 Task: Add filter "Any" in request date.
Action: Mouse moved to (267, 166)
Screenshot: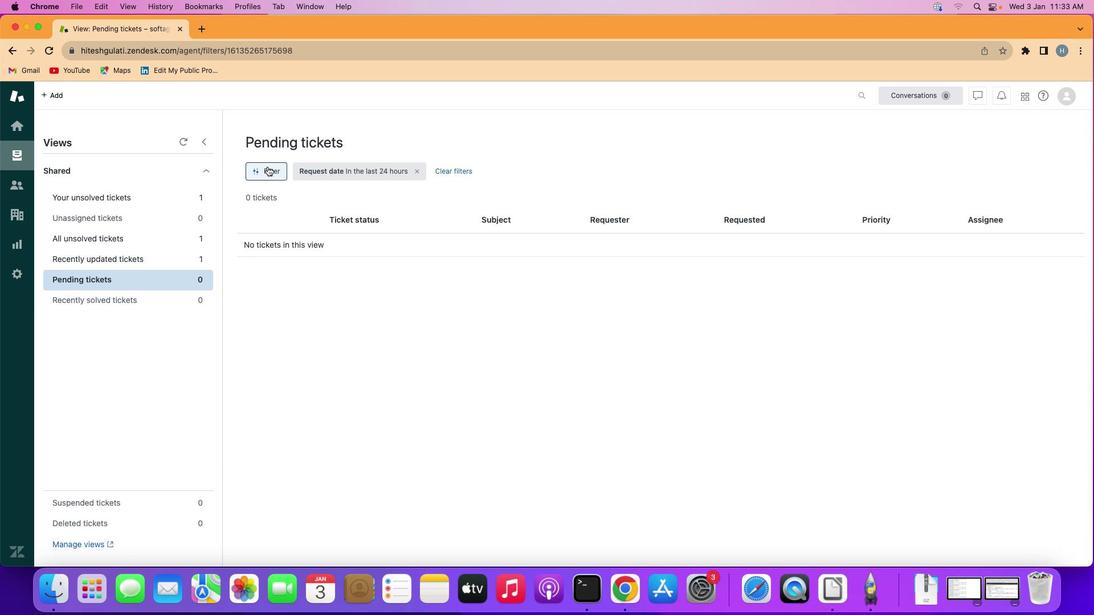 
Action: Mouse pressed left at (267, 166)
Screenshot: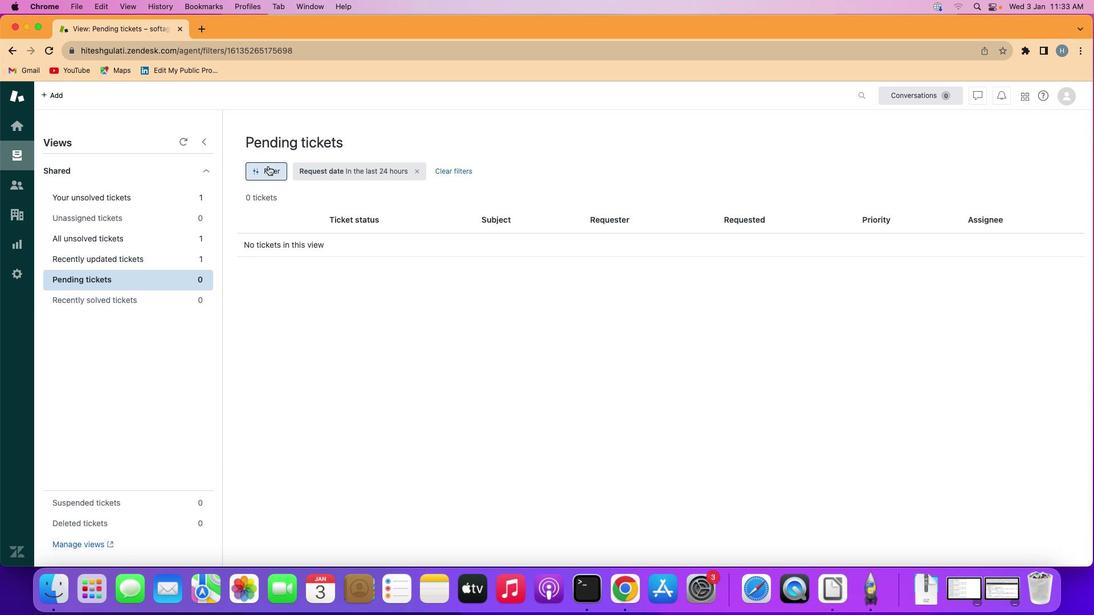 
Action: Mouse moved to (973, 320)
Screenshot: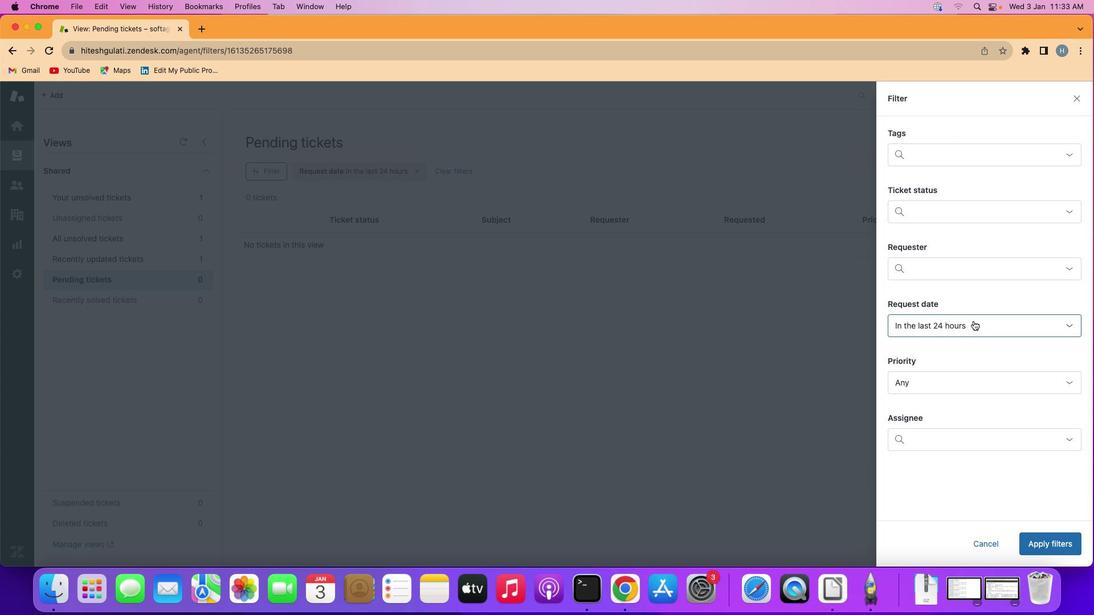 
Action: Mouse pressed left at (973, 320)
Screenshot: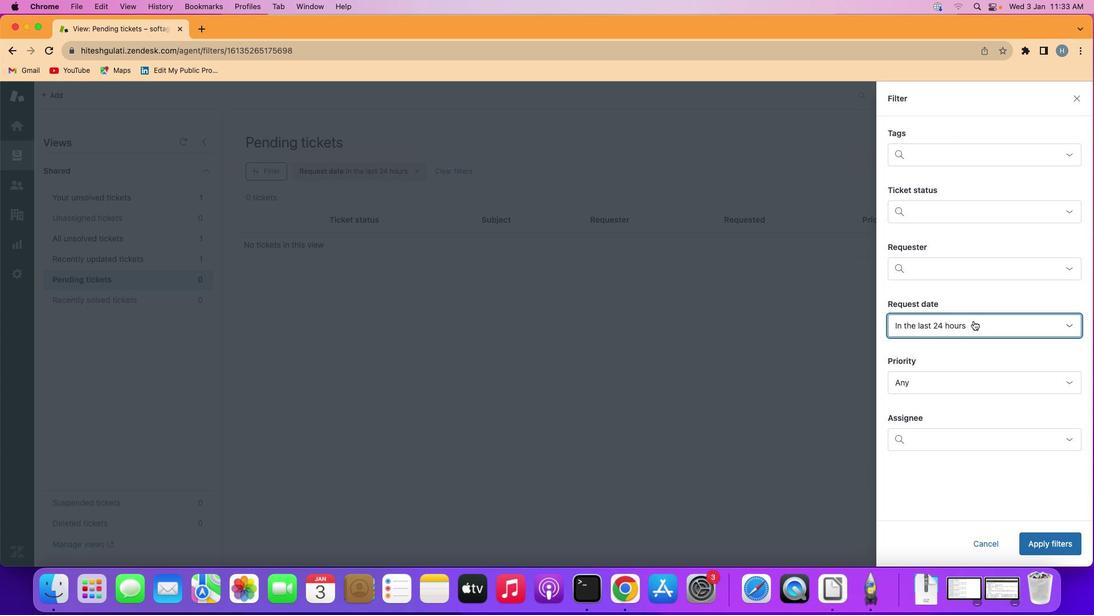 
Action: Mouse moved to (971, 351)
Screenshot: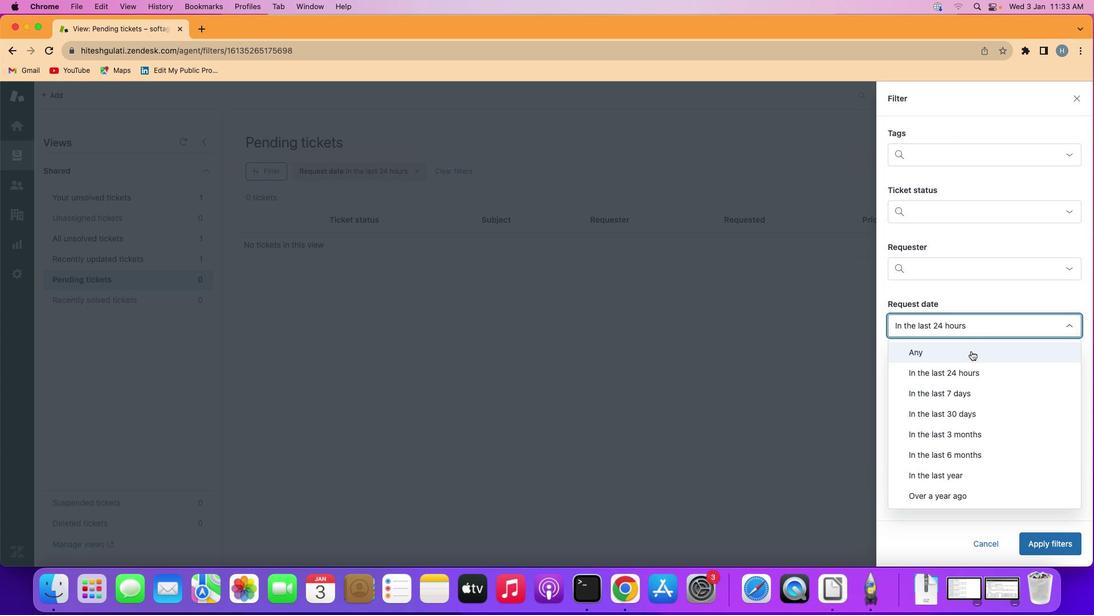 
Action: Mouse pressed left at (971, 351)
Screenshot: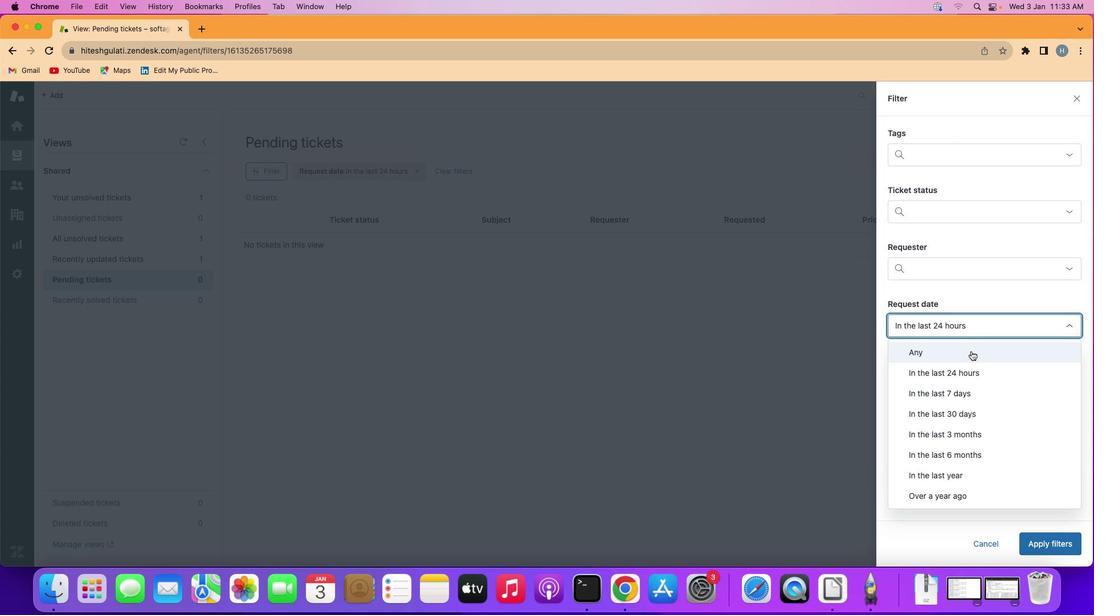
Action: Mouse moved to (1047, 541)
Screenshot: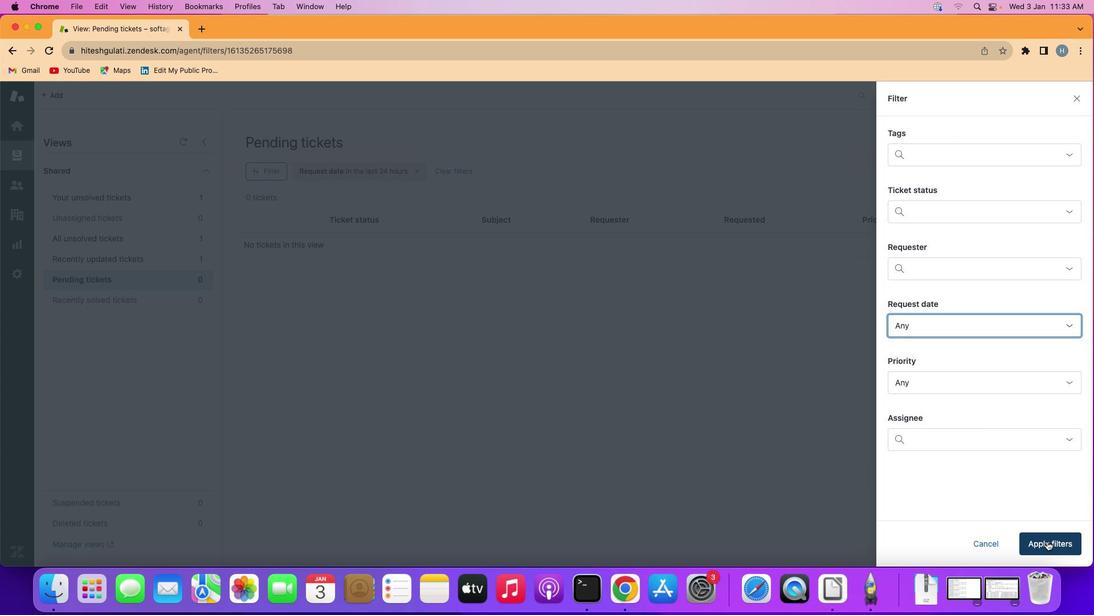 
Action: Mouse pressed left at (1047, 541)
Screenshot: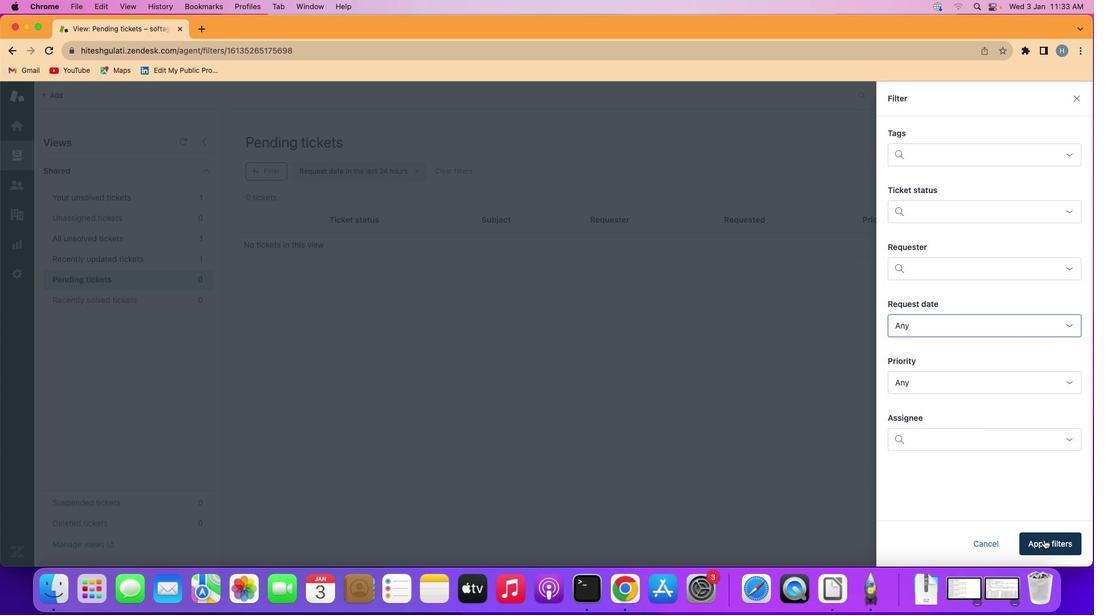 
Action: Mouse moved to (542, 322)
Screenshot: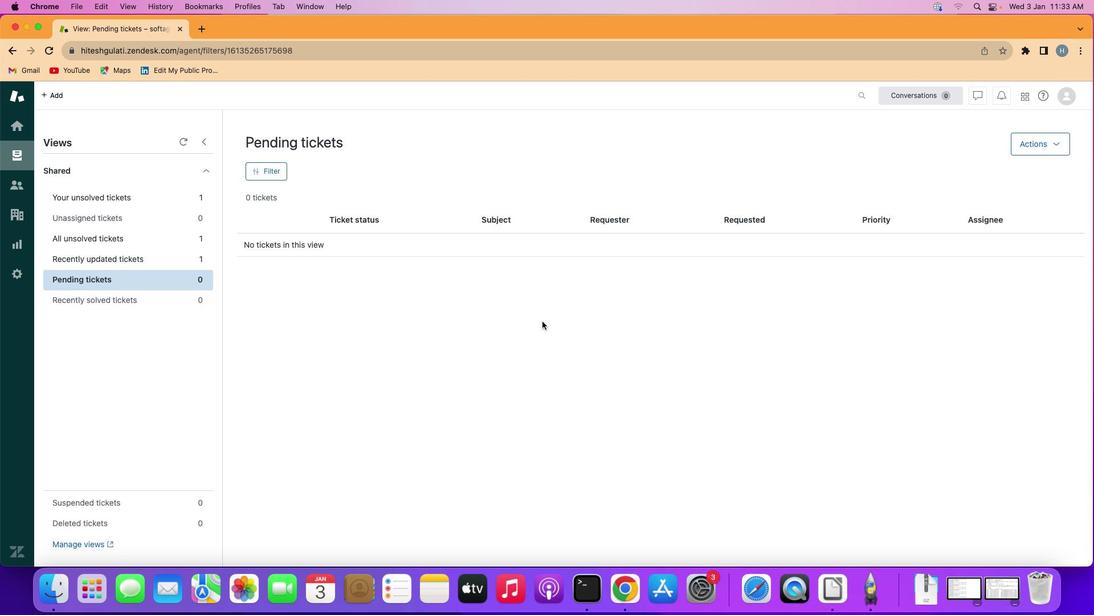 
